 Task: Create a section Burnout Blitz and in the section, add a milestone Artificial Intelligence (AI) Chatbot Development in the project AgileFlow
Action: Mouse moved to (51, 455)
Screenshot: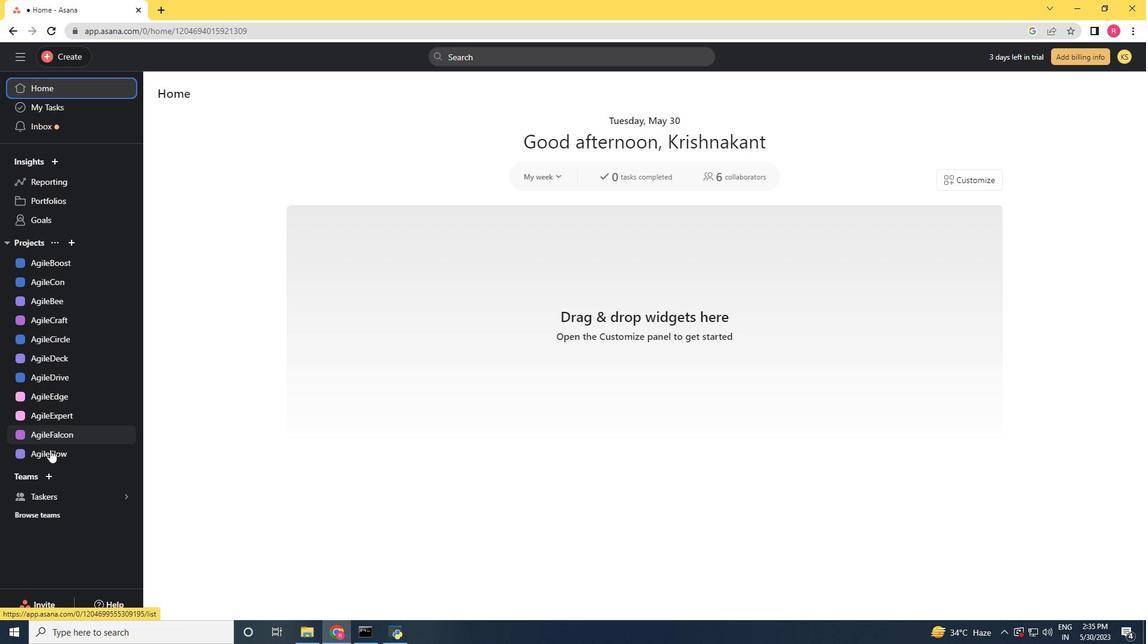 
Action: Mouse pressed left at (51, 455)
Screenshot: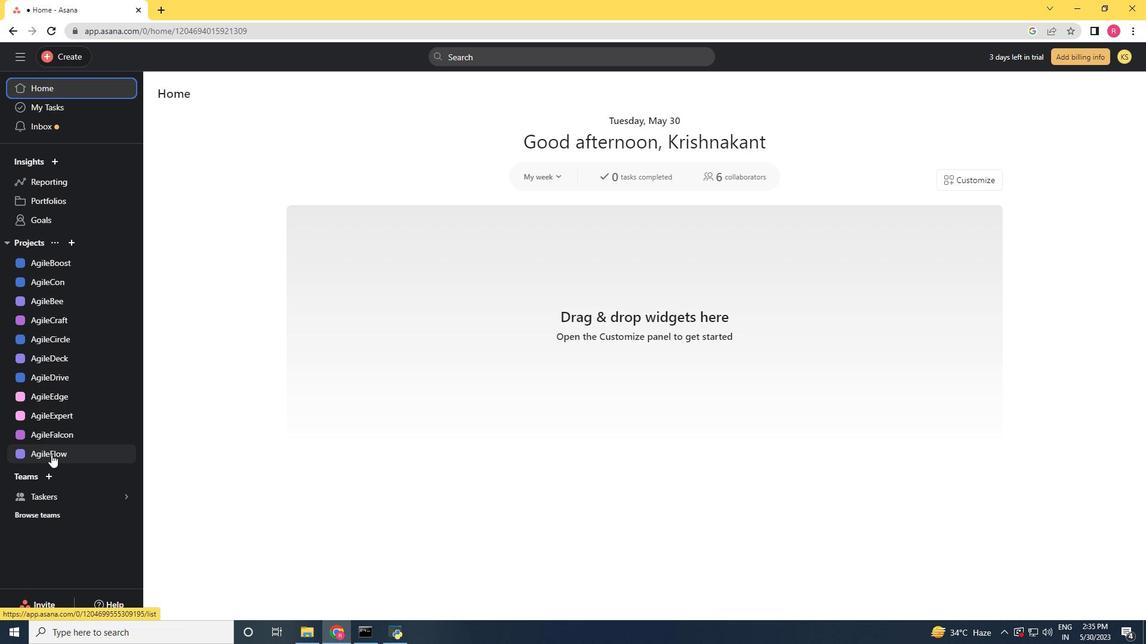 
Action: Mouse scrolled (51, 454) with delta (0, 0)
Screenshot: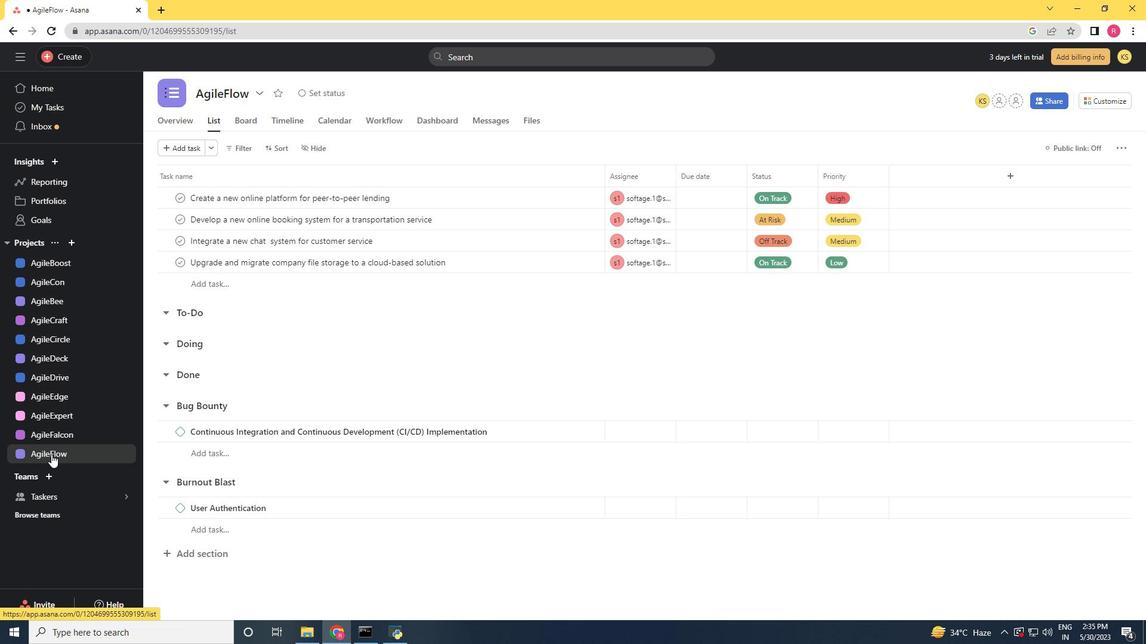 
Action: Mouse scrolled (51, 454) with delta (0, 0)
Screenshot: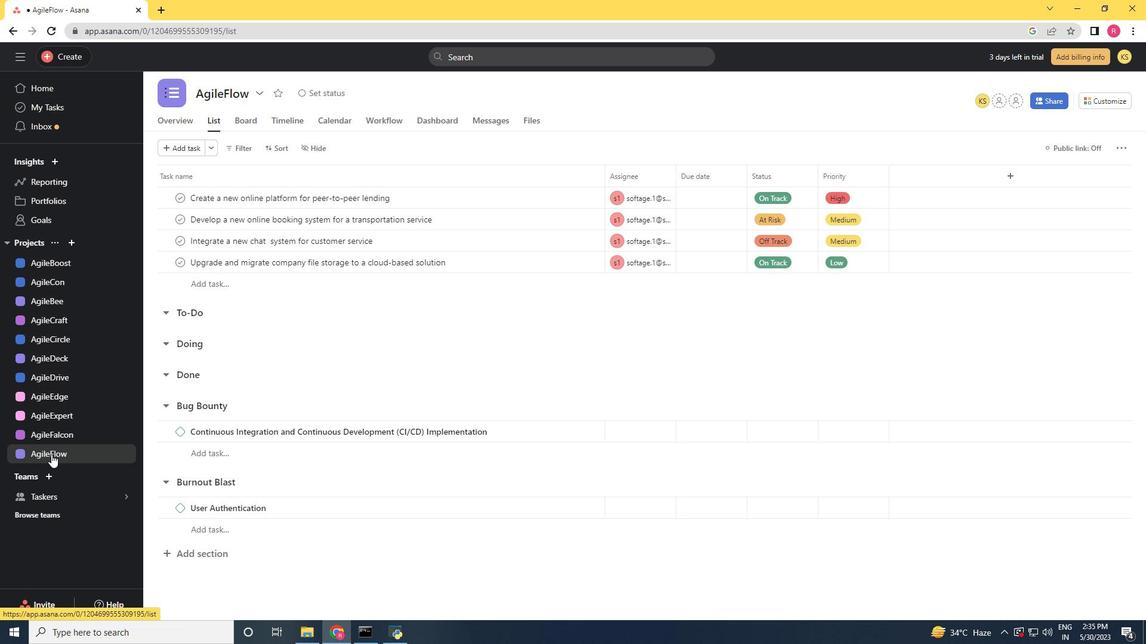 
Action: Mouse scrolled (51, 454) with delta (0, 0)
Screenshot: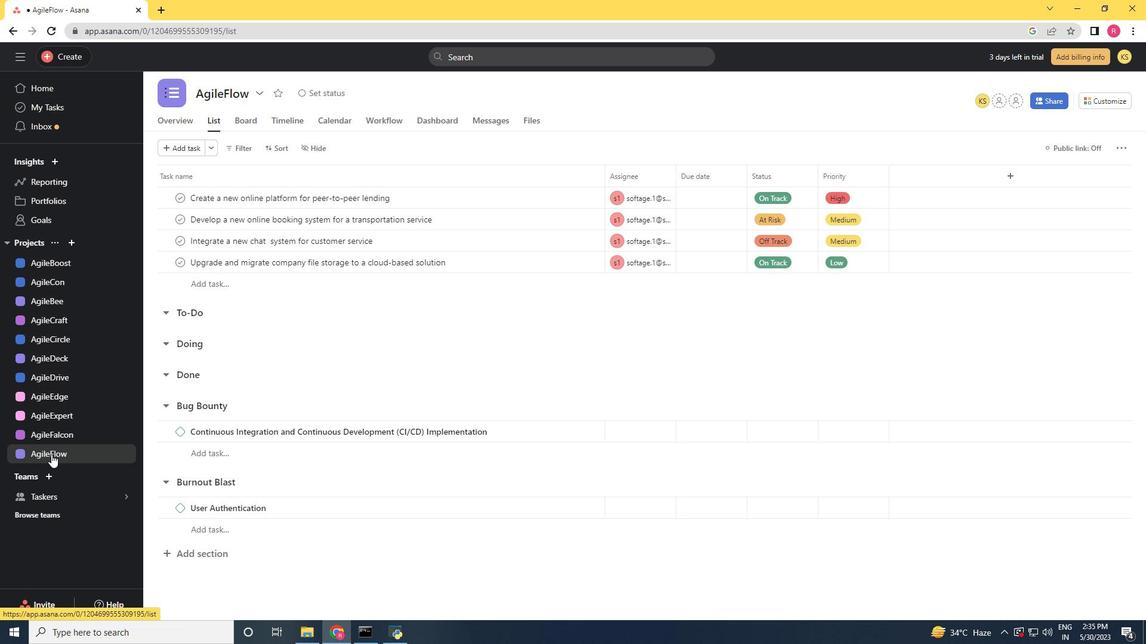 
Action: Mouse moved to (189, 555)
Screenshot: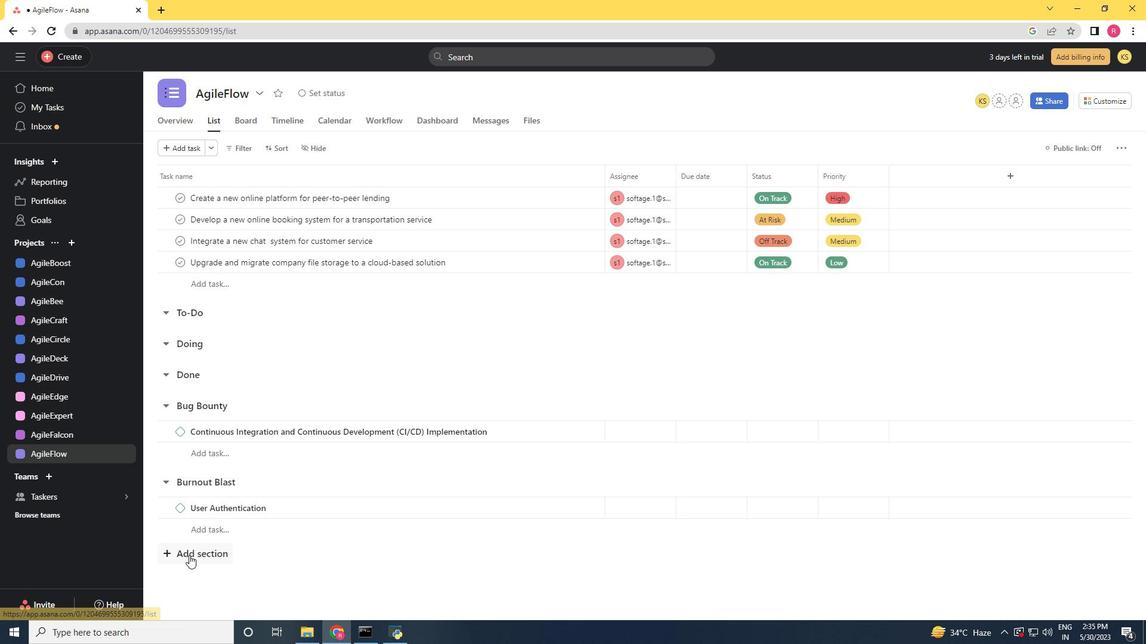 
Action: Mouse pressed left at (189, 555)
Screenshot: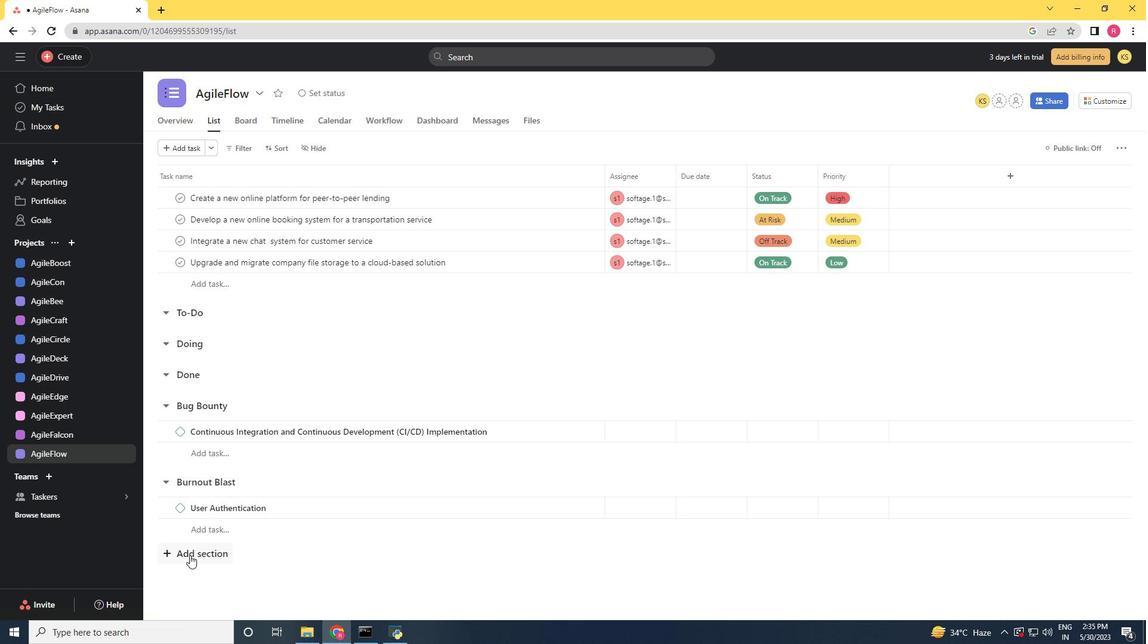 
Action: Key pressed <Key.shift>Burnout<Key.space><Key.shift>Bi<Key.backspace>litz<Key.enter><Key.shift>Artificial<Key.space><Key.shift>Inteli<Key.backspace>ligence<Key.shift_r><Key.shift_r><Key.shift_r>(AI)<Key.space><Key.shift>Chatbot<Key.space><Key.shift>Development
Screenshot: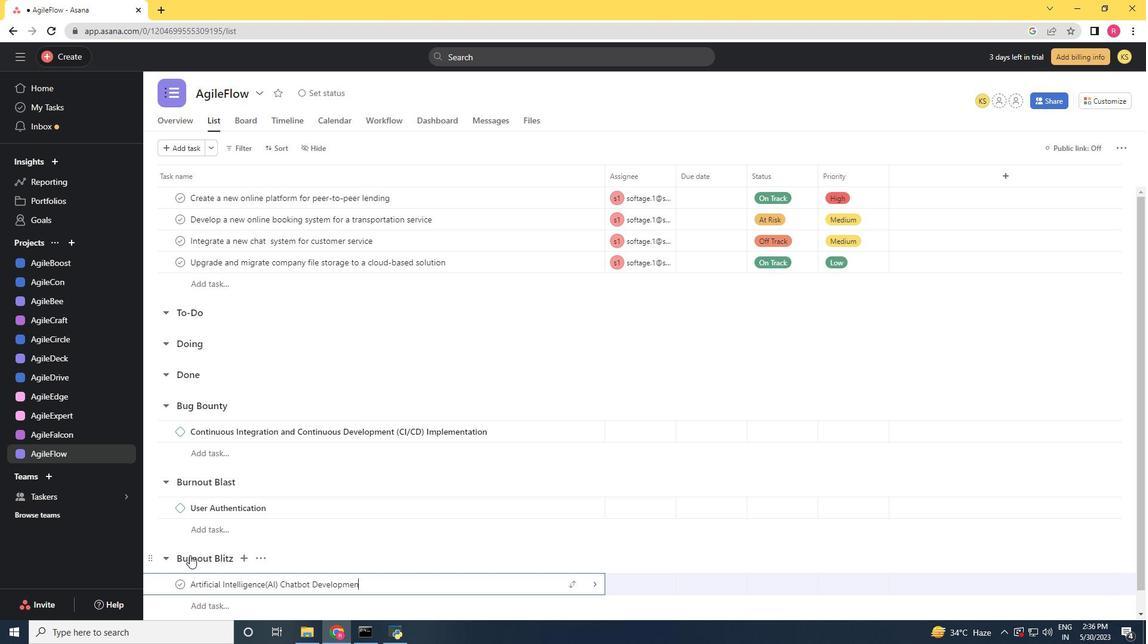 
Action: Mouse moved to (425, 503)
Screenshot: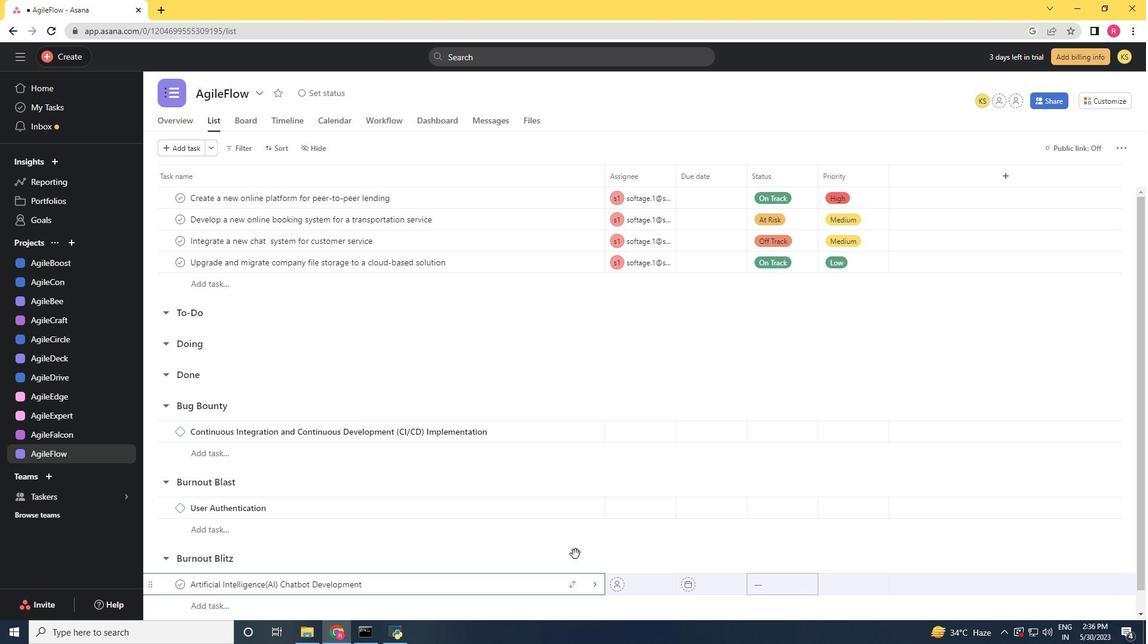 
Action: Mouse scrolled (425, 502) with delta (0, 0)
Screenshot: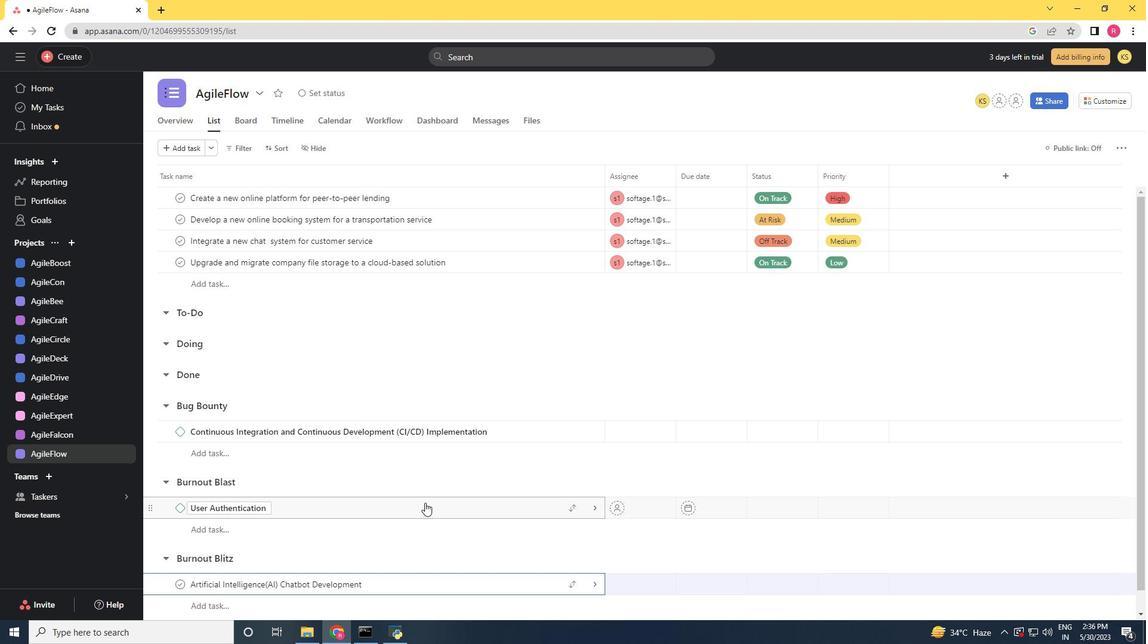 
Action: Mouse scrolled (425, 502) with delta (0, 0)
Screenshot: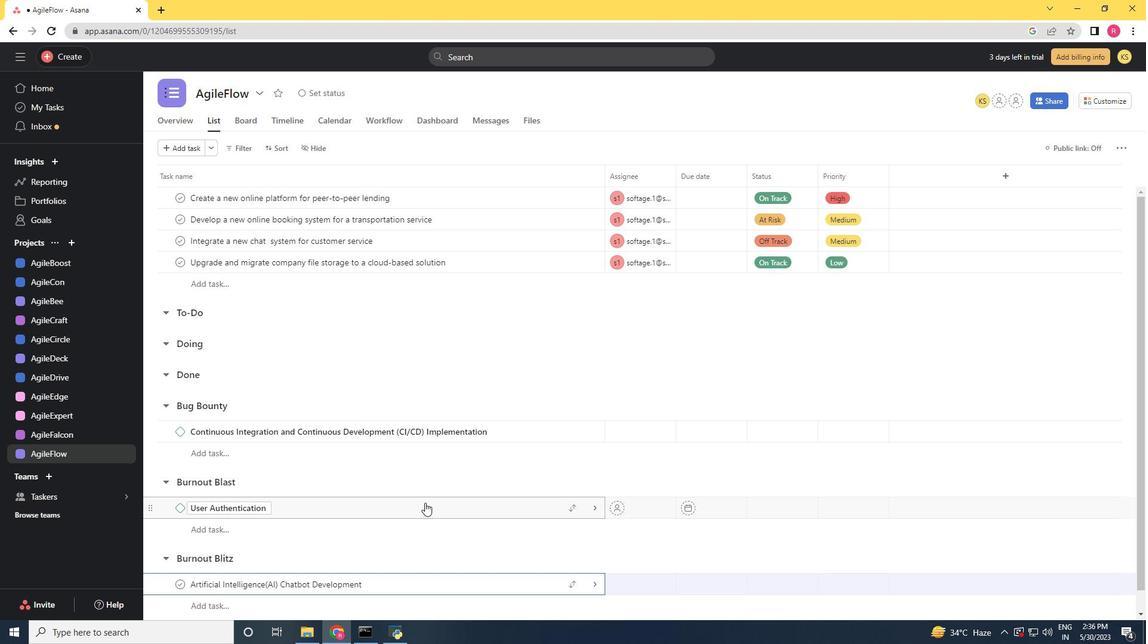
Action: Mouse scrolled (425, 502) with delta (0, 0)
Screenshot: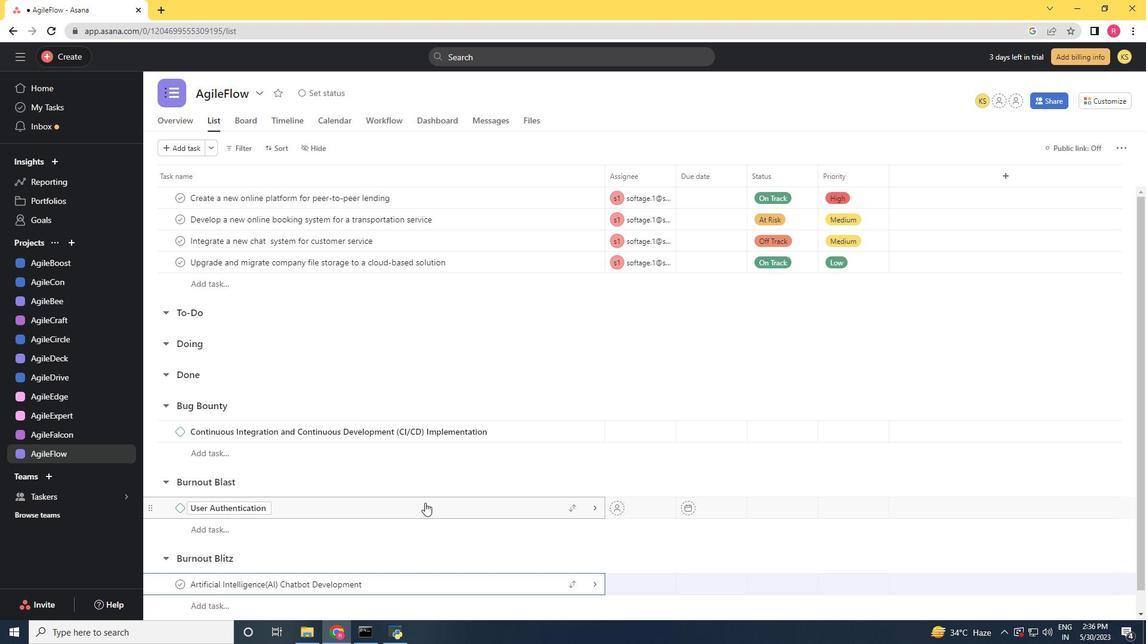 
Action: Mouse moved to (405, 557)
Screenshot: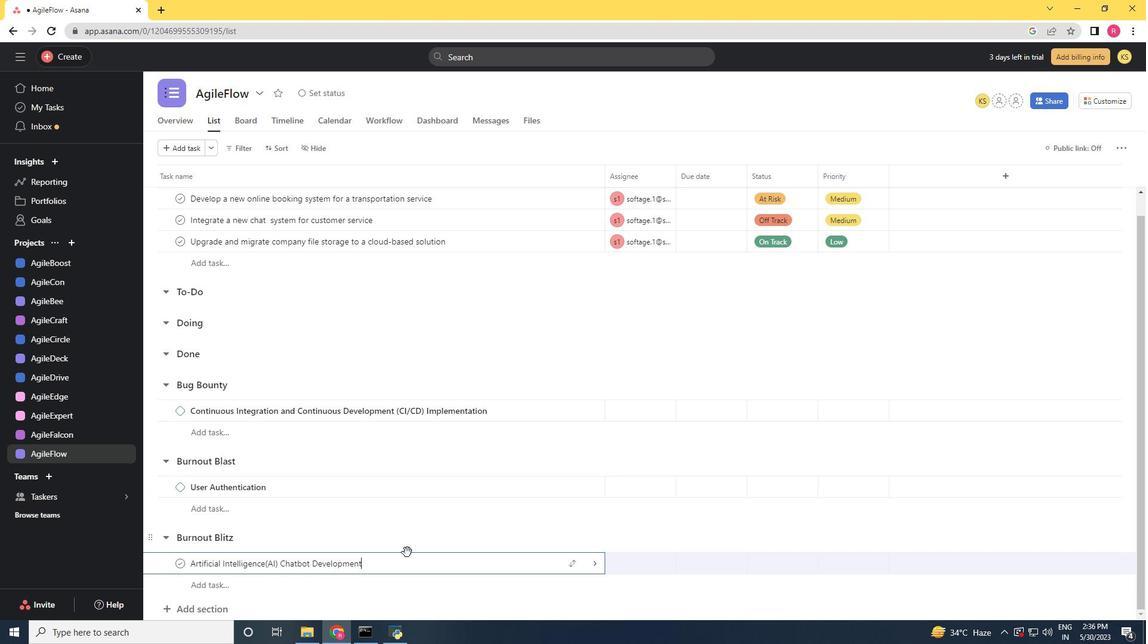 
Action: Mouse pressed right at (405, 557)
Screenshot: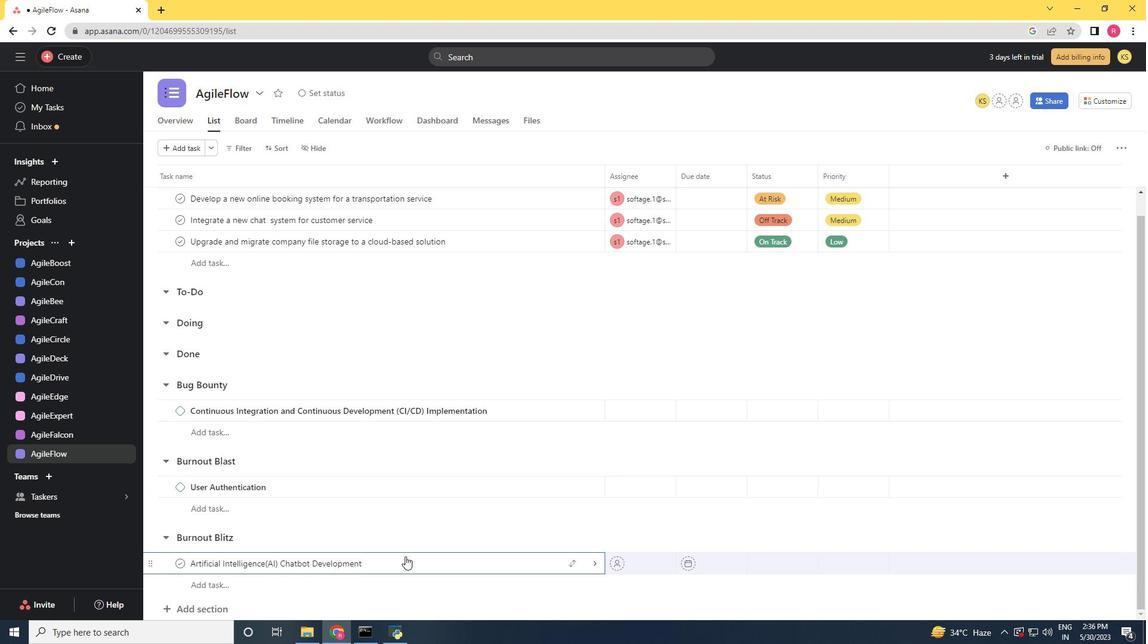 
Action: Mouse moved to (467, 489)
Screenshot: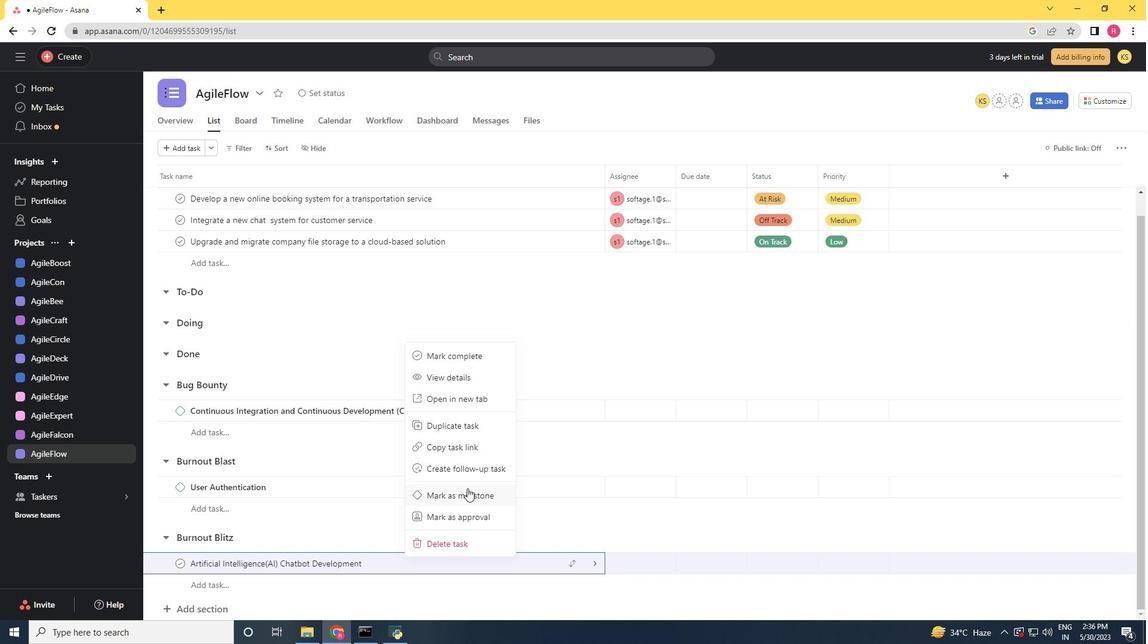
Action: Mouse pressed left at (467, 489)
Screenshot: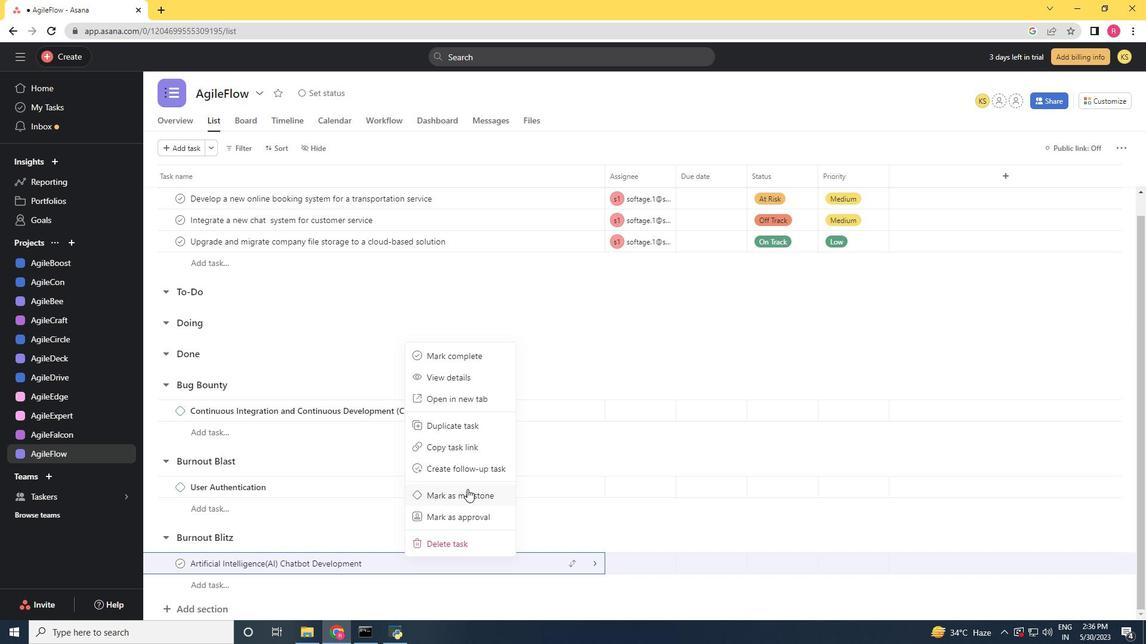
